 Task: Search file "suion".
Action: Mouse moved to (52, 88)
Screenshot: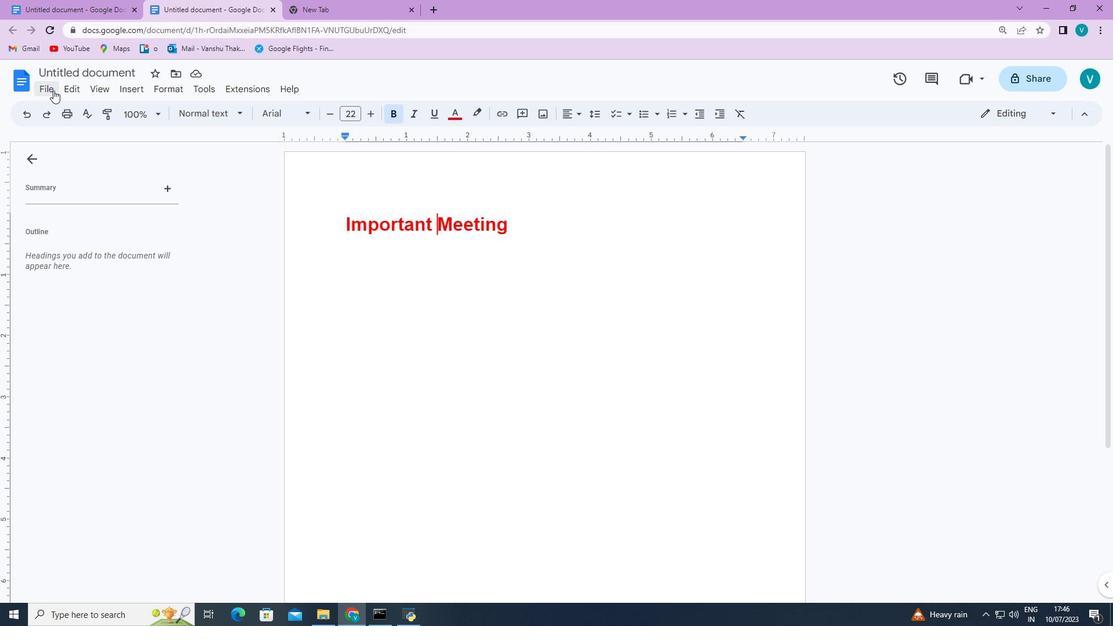 
Action: Mouse pressed left at (52, 88)
Screenshot: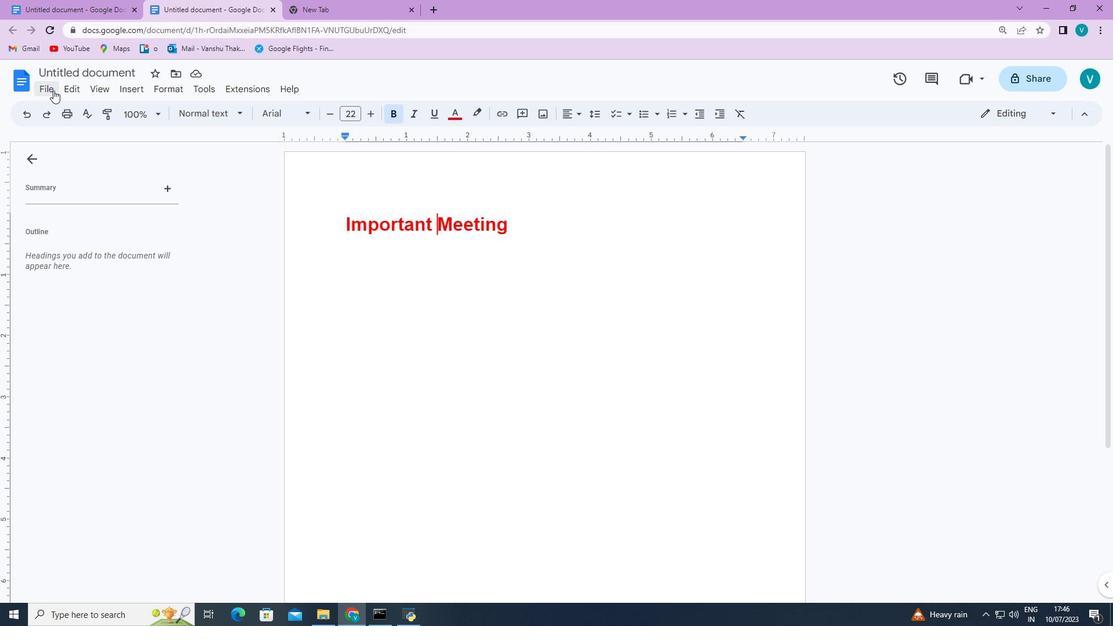 
Action: Mouse moved to (64, 134)
Screenshot: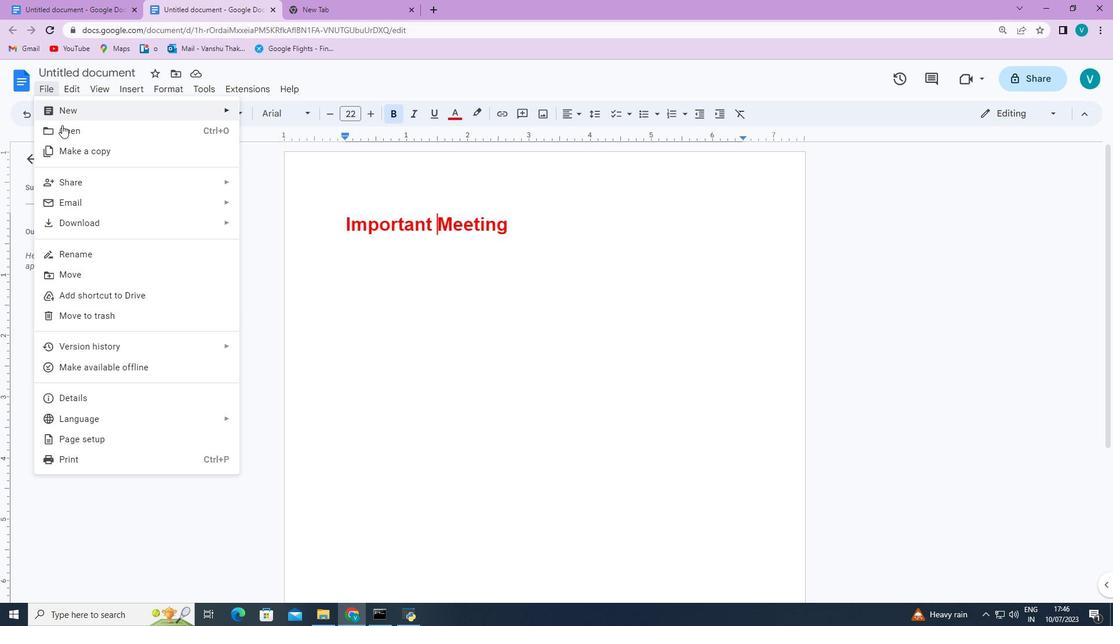 
Action: Mouse pressed left at (64, 134)
Screenshot: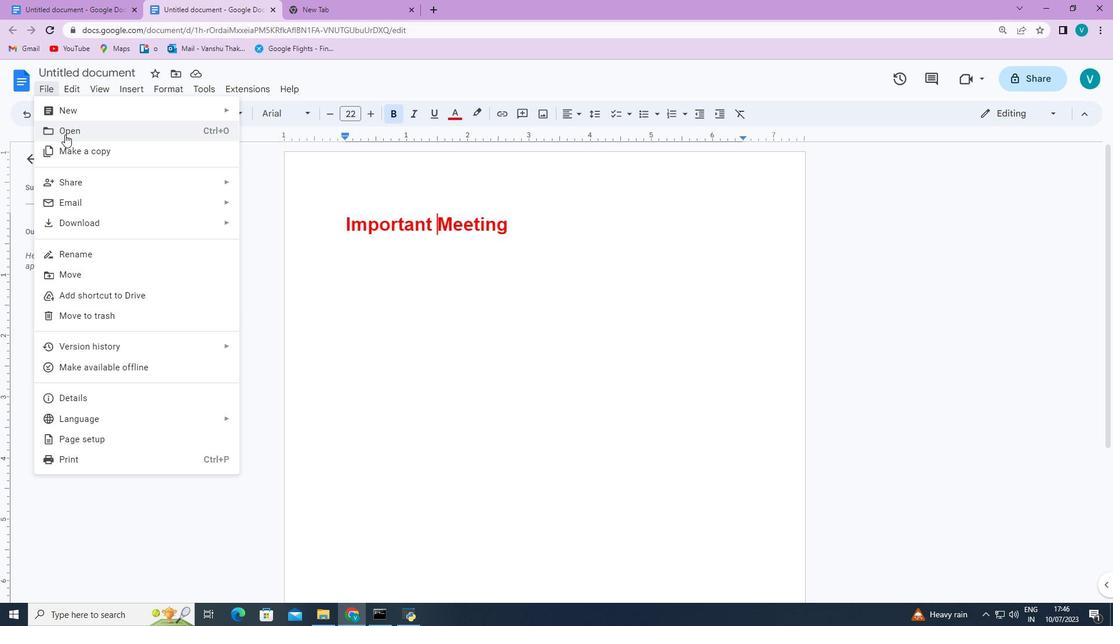 
Action: Mouse moved to (393, 125)
Screenshot: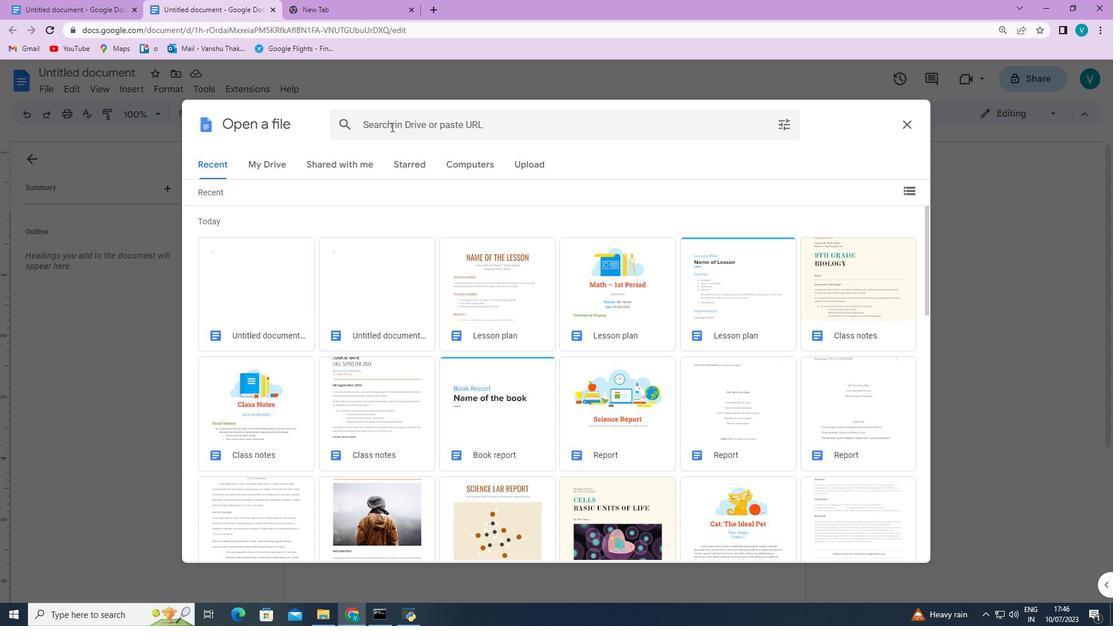 
Action: Mouse pressed left at (393, 125)
Screenshot: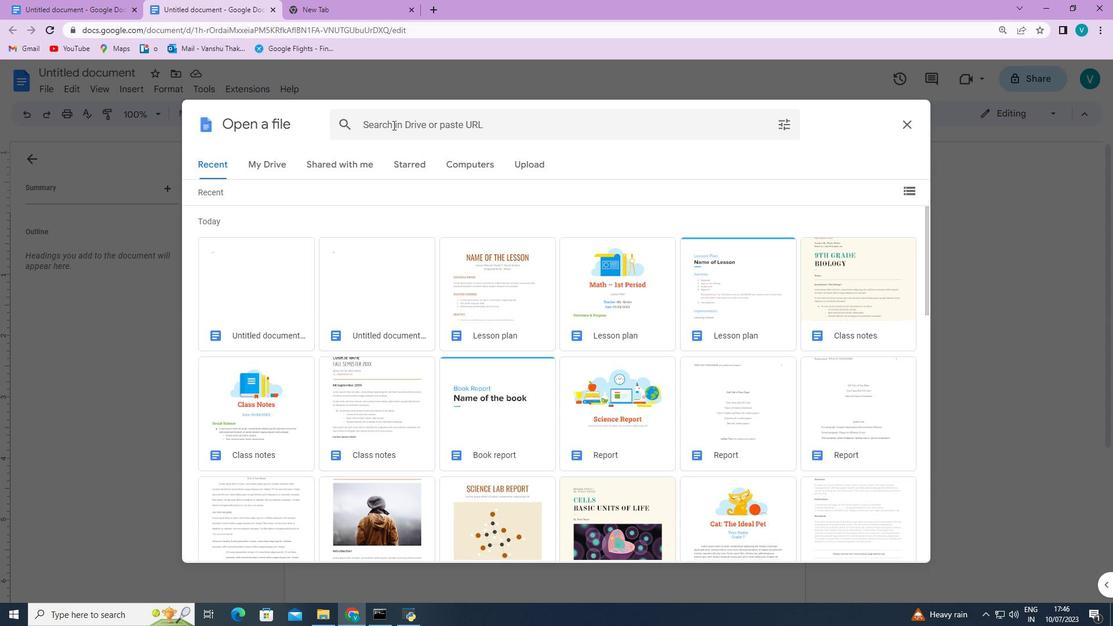 
Action: Key pressed <Key.shift>Suion<Key.enter>
Screenshot: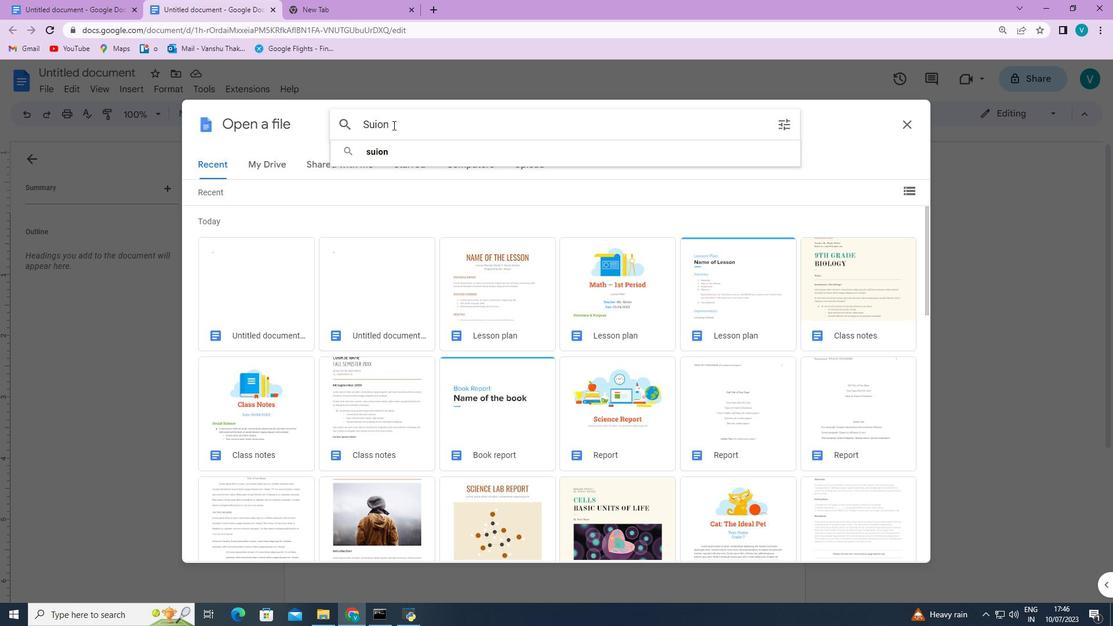 
